 Task: Open a blank worksheet and write heading  Discount data  Add 10 product name:-  'Apple, Banana,_x000D_
Orange, Tomato, Potato, Onion, Carrot, Milk, Bread, Eggs (dozen). ' in June Last week sales are  1.99, 0.49, 0.79, 1.29, 0.99, 0.89, 0.69, 2.49, 1.99, 2.99.Discount (%):-  10, 20, 15, 5, 12, 8, 25, 10, 15, 20. Save page analysisQuarterlySales_Report_2022
Action: Mouse moved to (13, 23)
Screenshot: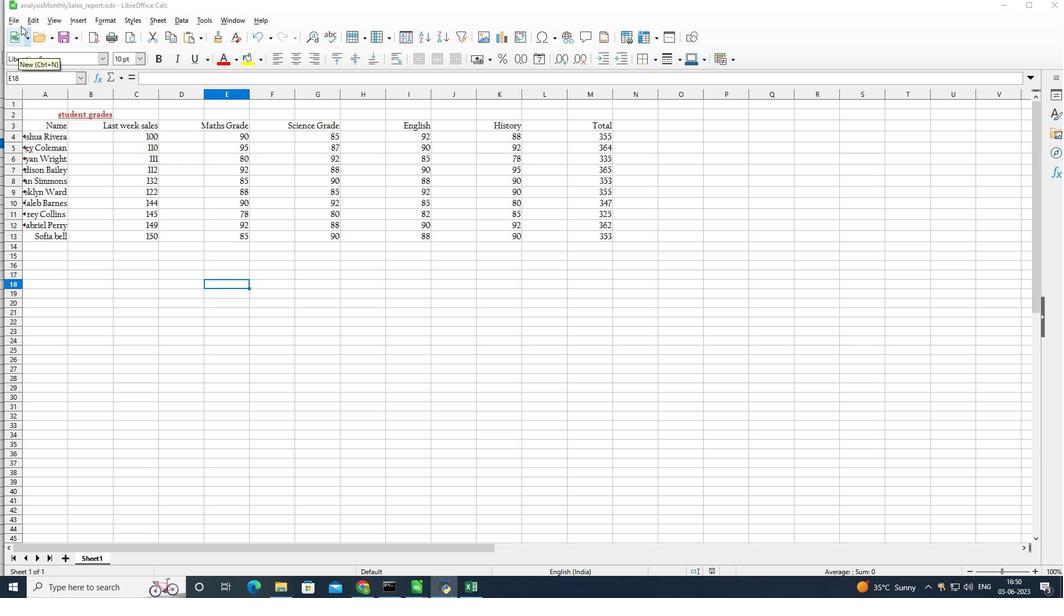 
Action: Mouse pressed left at (13, 23)
Screenshot: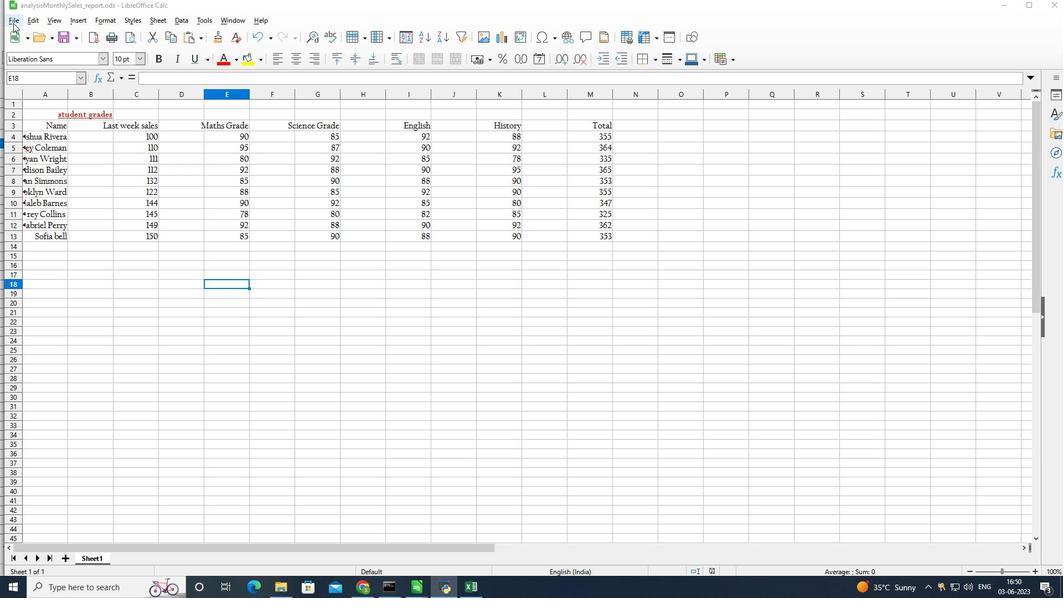 
Action: Mouse moved to (33, 34)
Screenshot: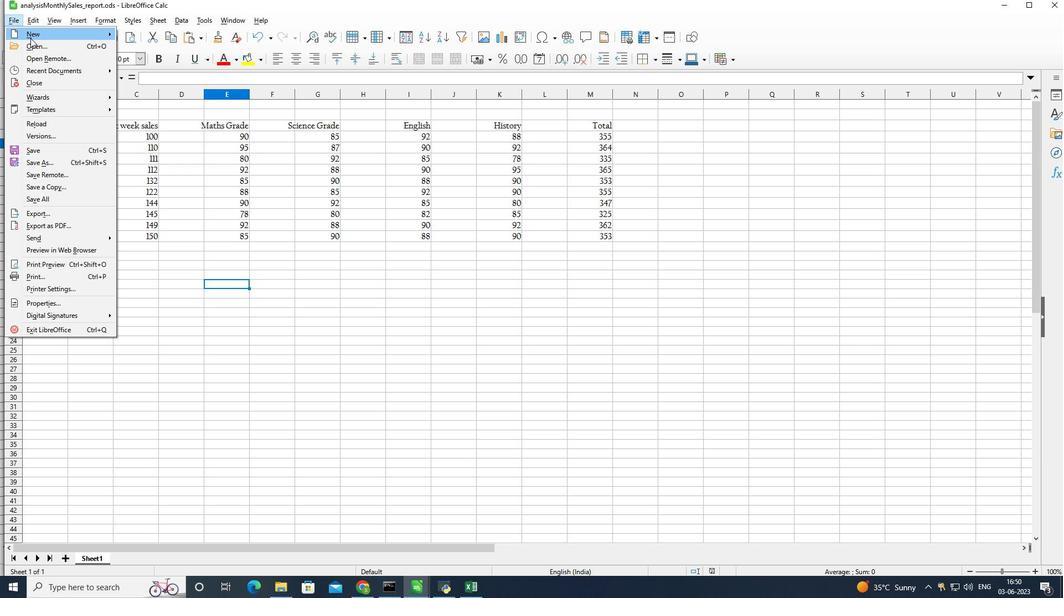 
Action: Mouse pressed left at (33, 34)
Screenshot: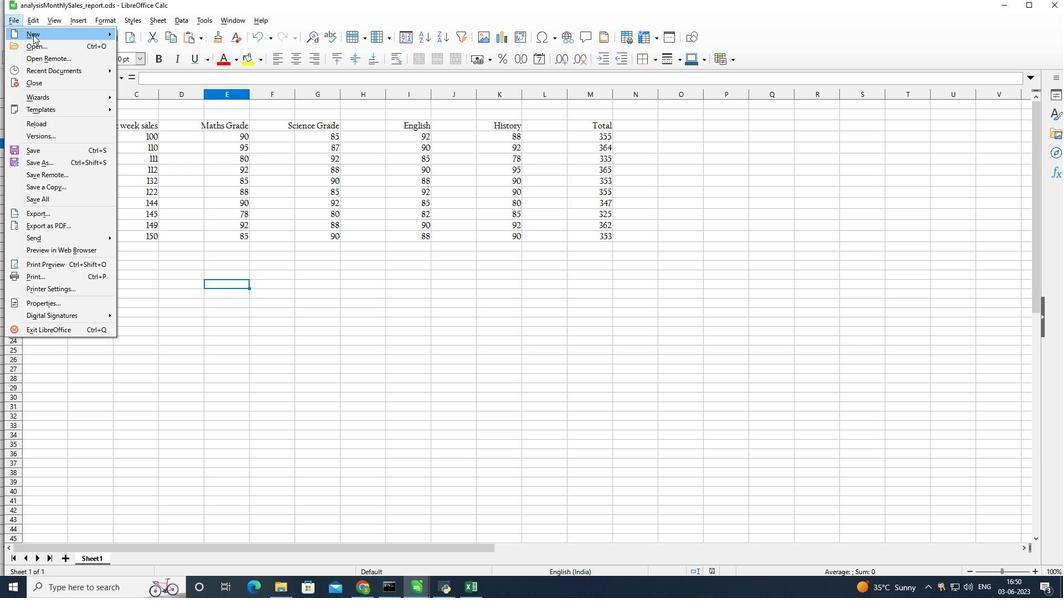 
Action: Mouse moved to (137, 45)
Screenshot: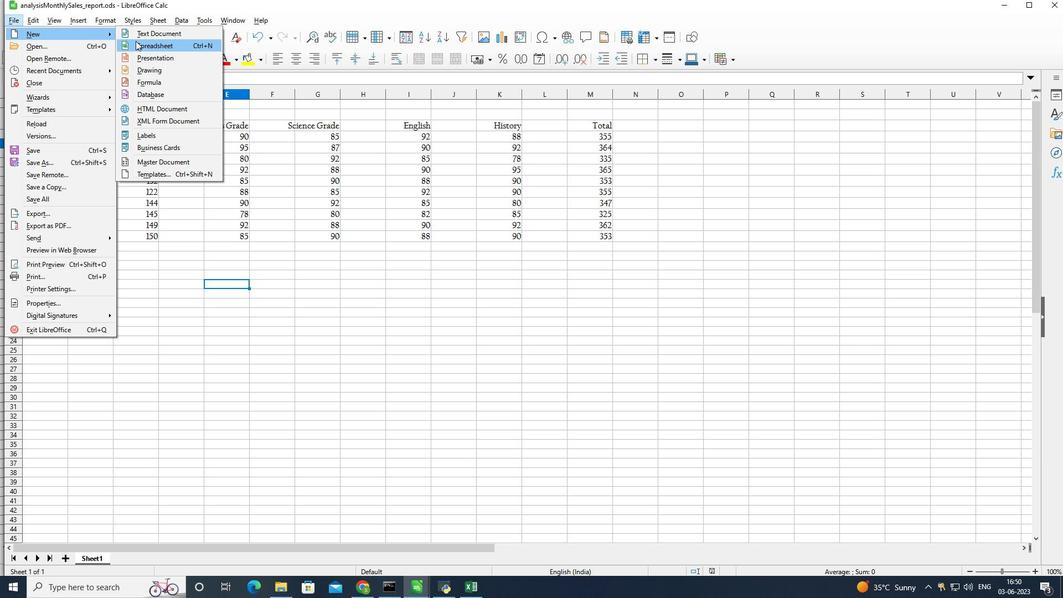 
Action: Mouse pressed left at (137, 45)
Screenshot: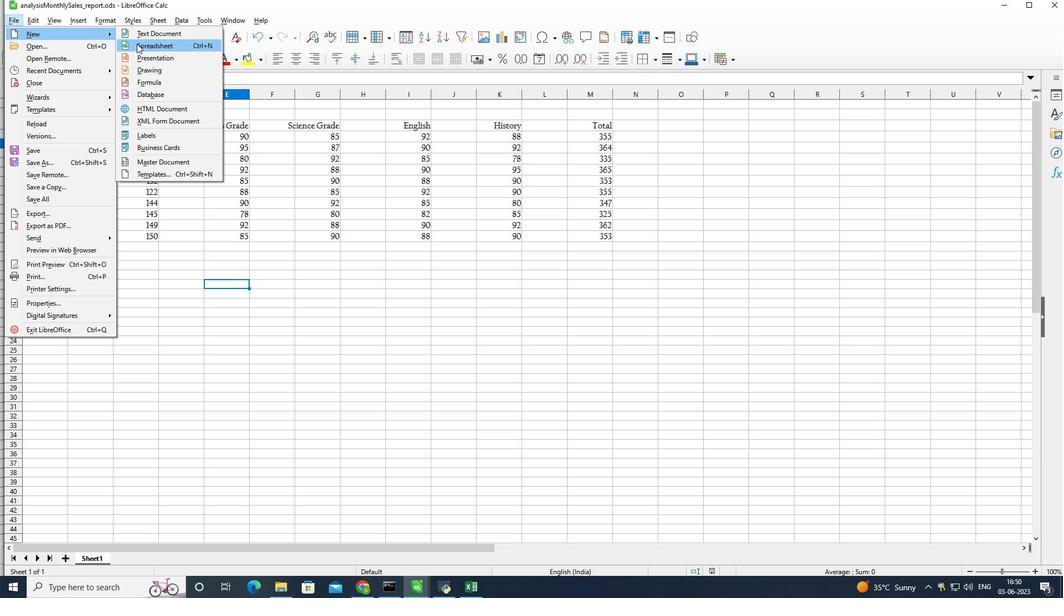 
Action: Mouse moved to (82, 114)
Screenshot: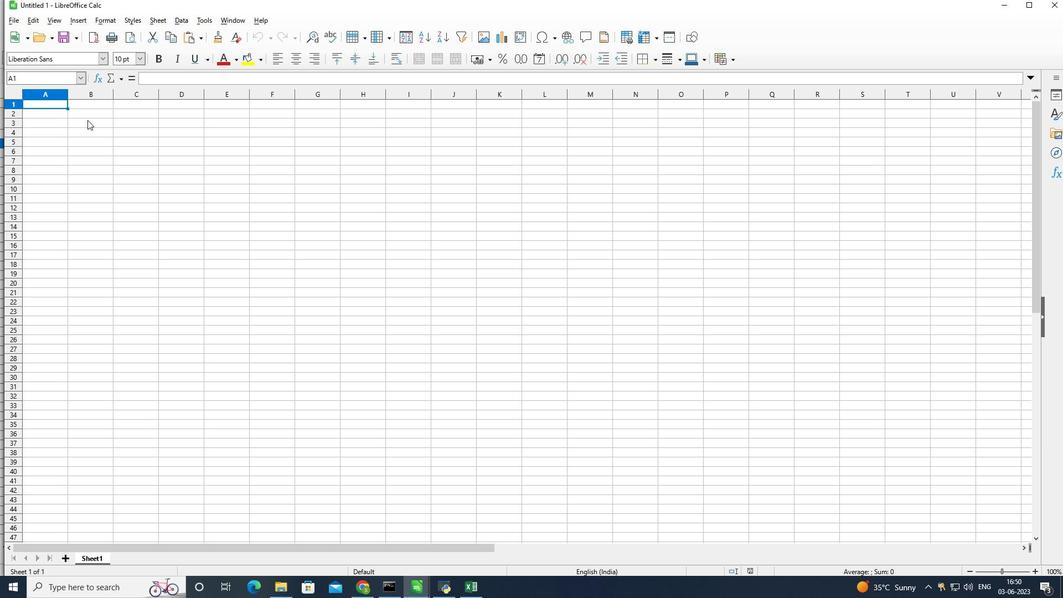 
Action: Mouse pressed left at (82, 114)
Screenshot: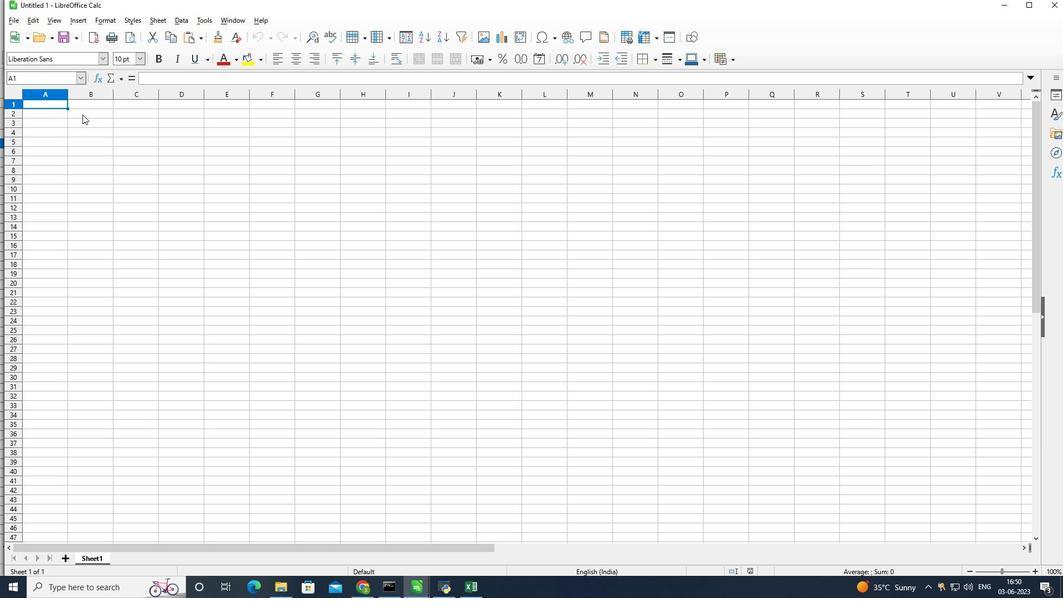 
Action: Mouse moved to (87, 93)
Screenshot: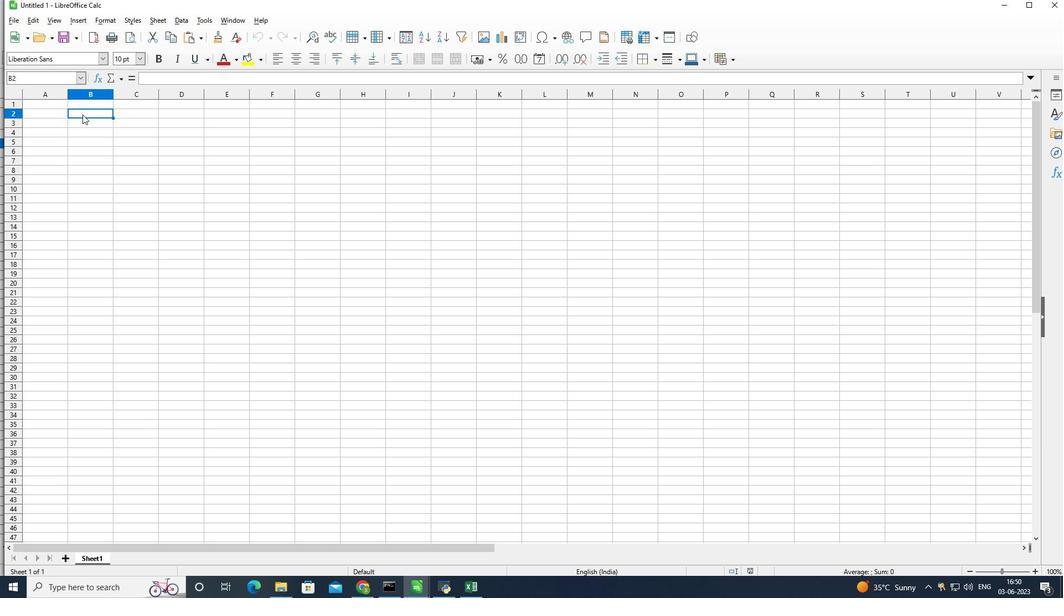 
Action: Key pressed <Key.shift>Discount<Key.space><Key.shift>Data<Key.enter>
Screenshot: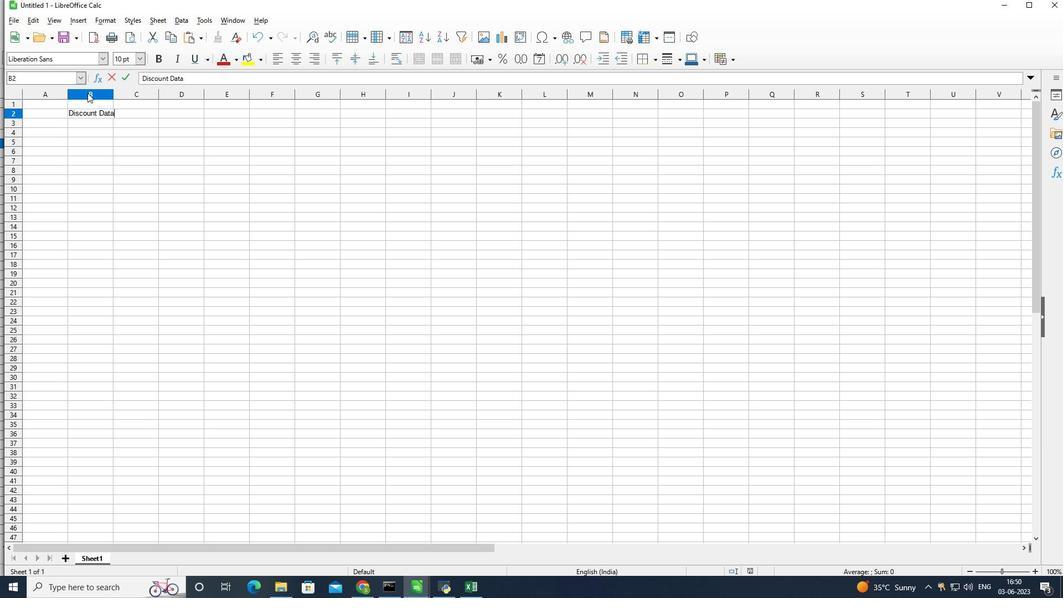
Action: Mouse moved to (50, 122)
Screenshot: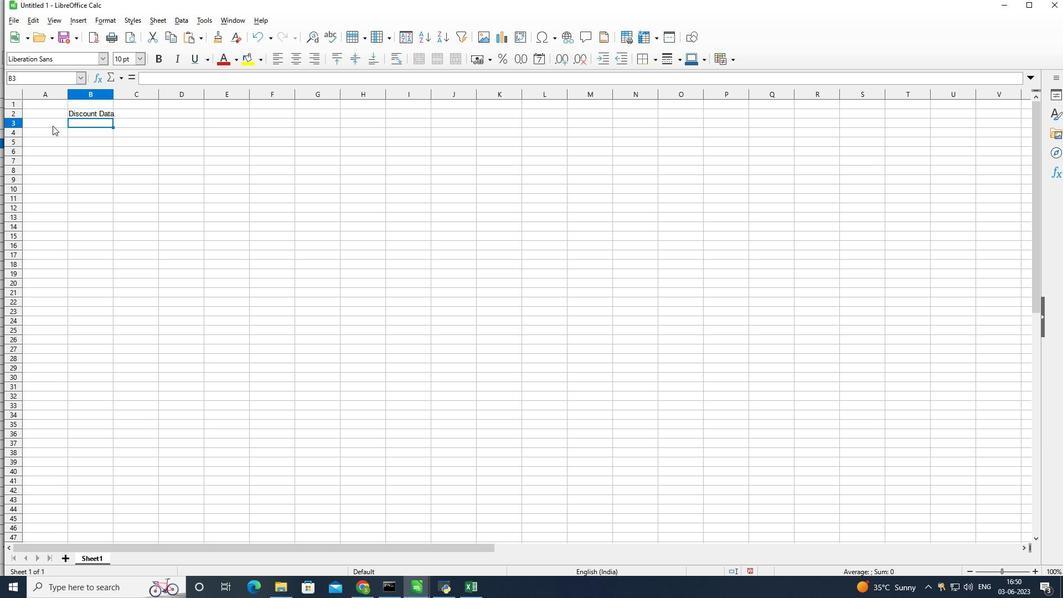 
Action: Mouse pressed left at (50, 122)
Screenshot: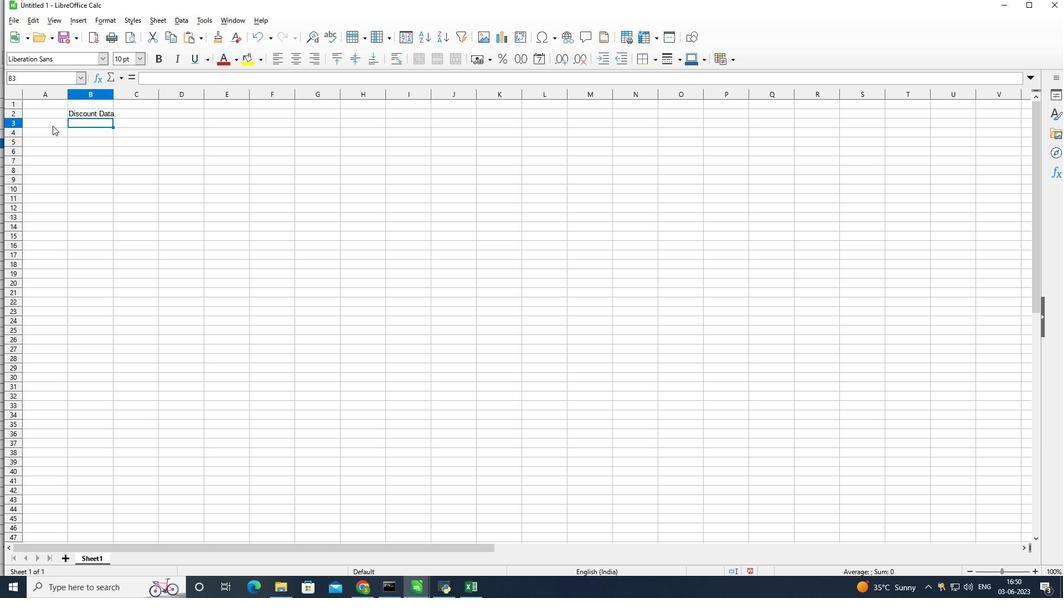 
Action: Mouse moved to (146, 184)
Screenshot: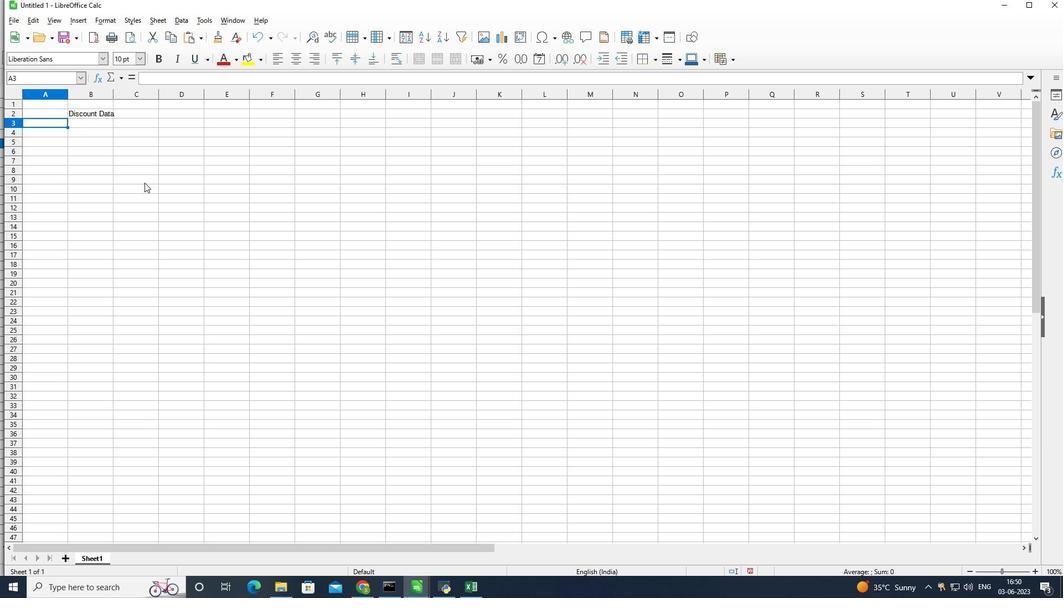 
Action: Key pressed <Key.shift>Name<Key.enter><Key.shift>Apple<Key.enter><Key.shift>Banan<Key.enter>
Screenshot: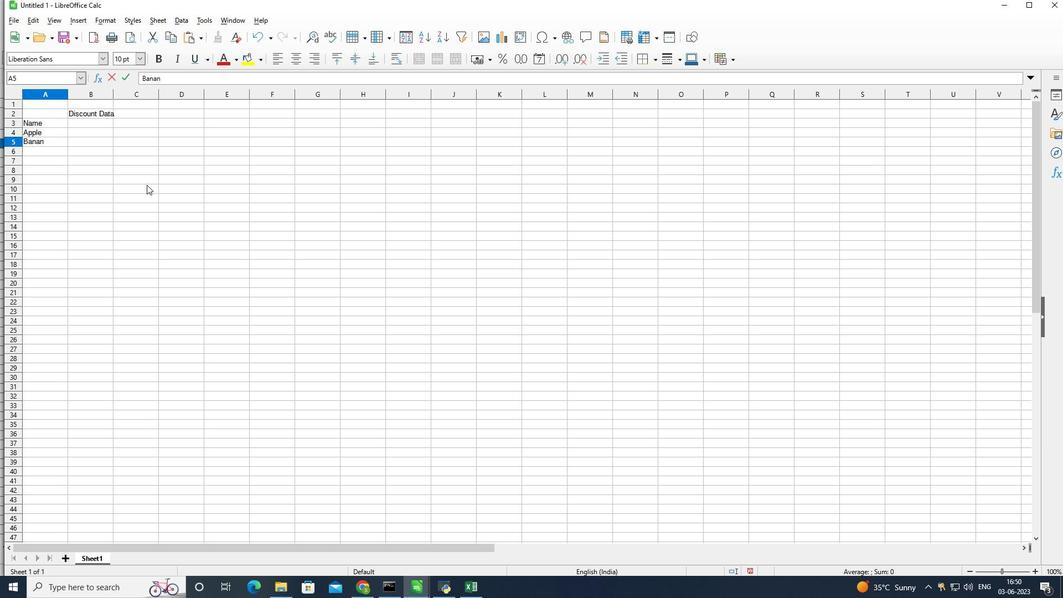 
Action: Mouse moved to (49, 140)
Screenshot: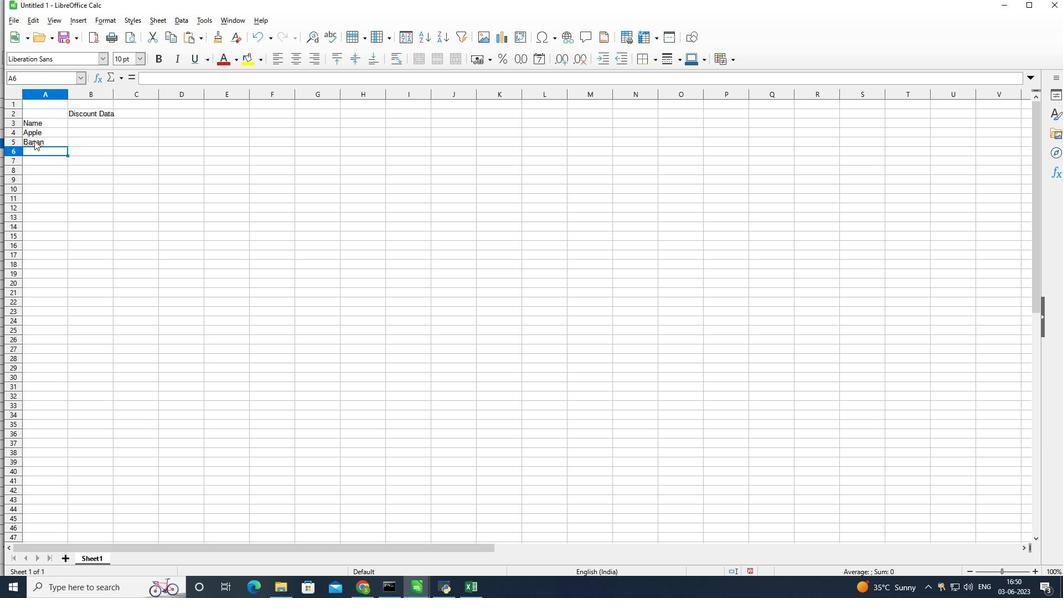 
Action: Mouse pressed left at (49, 140)
Screenshot: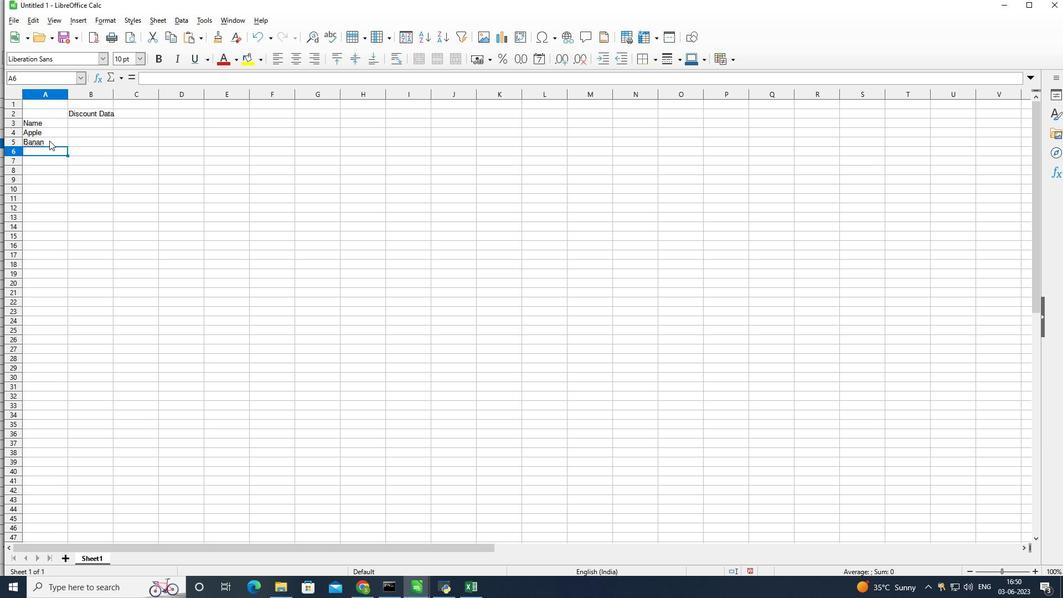 
Action: Mouse pressed left at (49, 140)
Screenshot: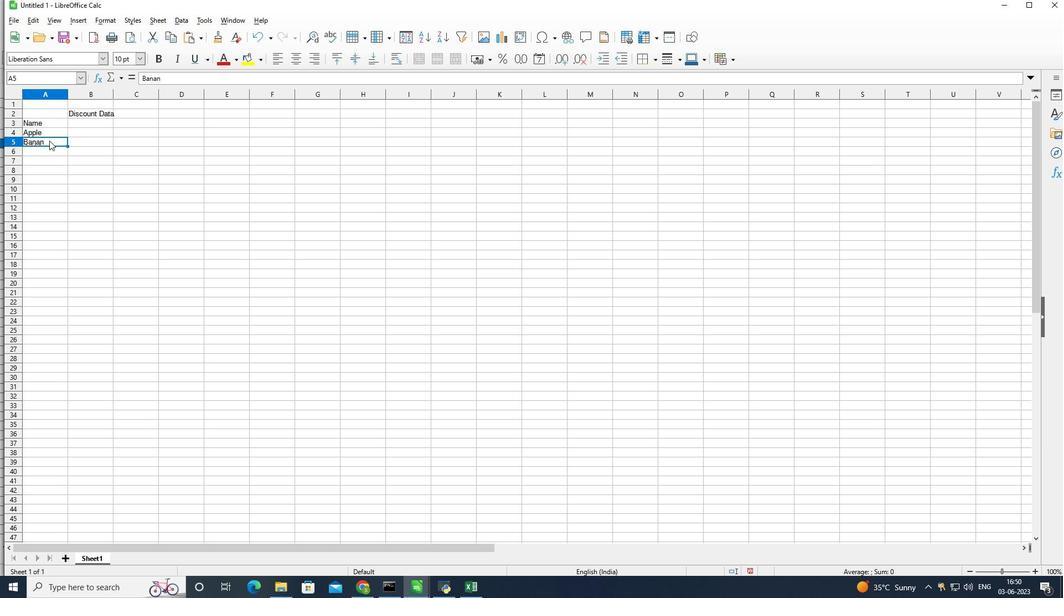 
Action: Key pressed a
Screenshot: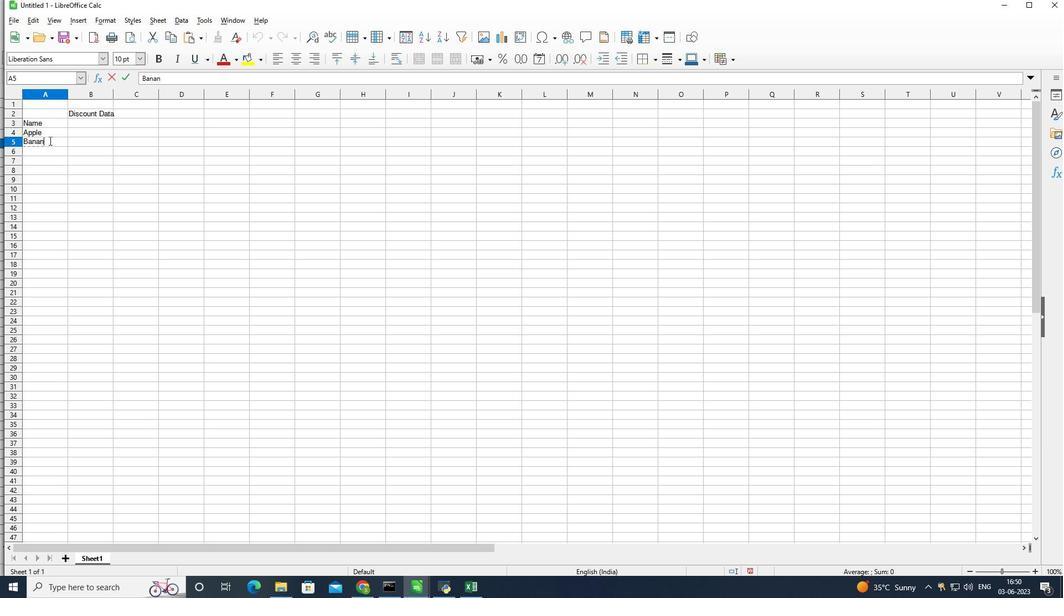 
Action: Mouse moved to (57, 151)
Screenshot: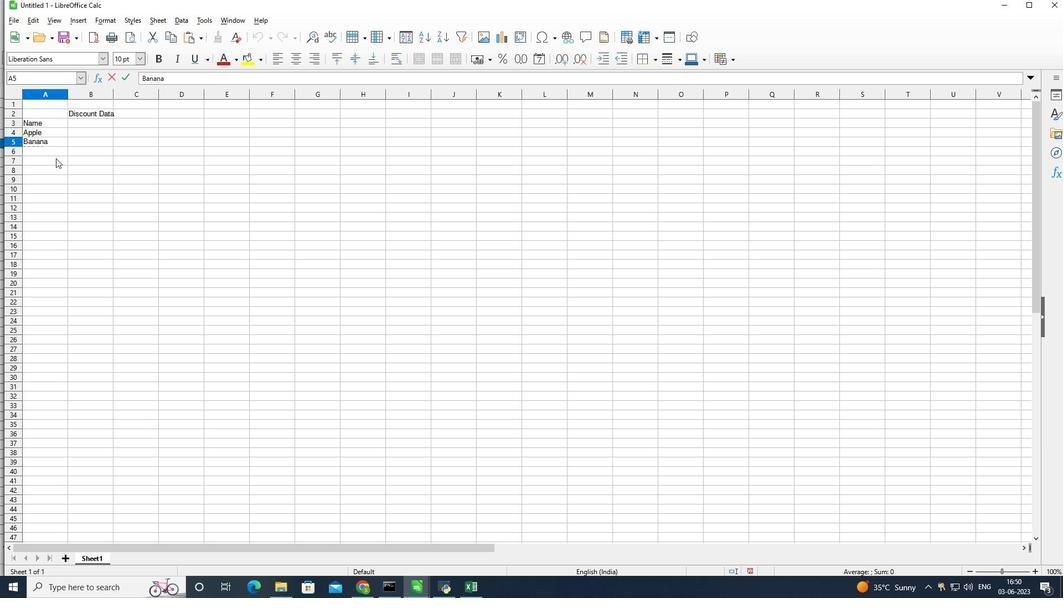 
Action: Mouse pressed left at (57, 151)
Screenshot: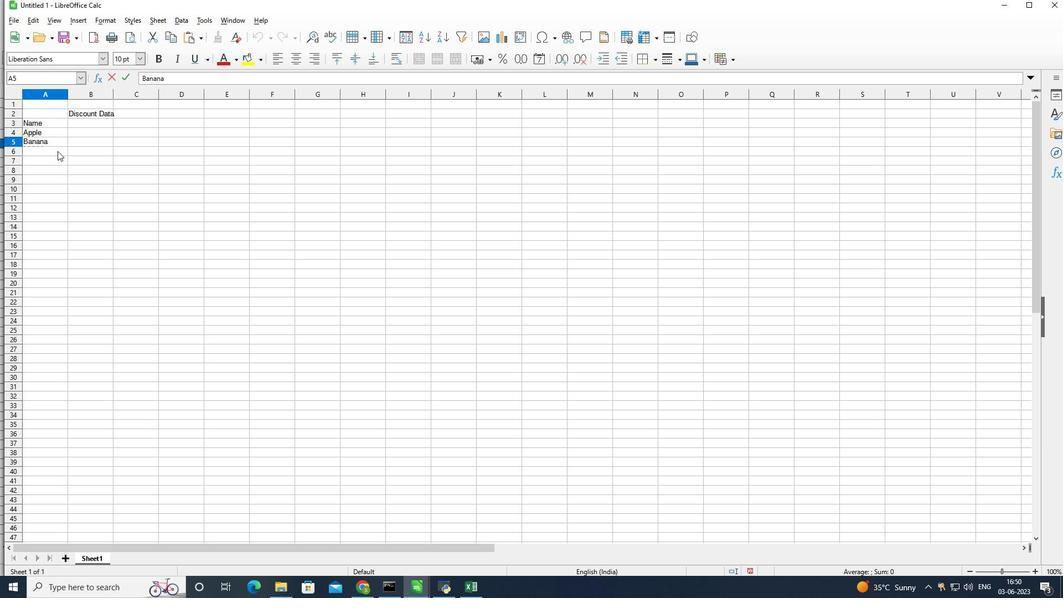 
Action: Mouse moved to (57, 151)
Screenshot: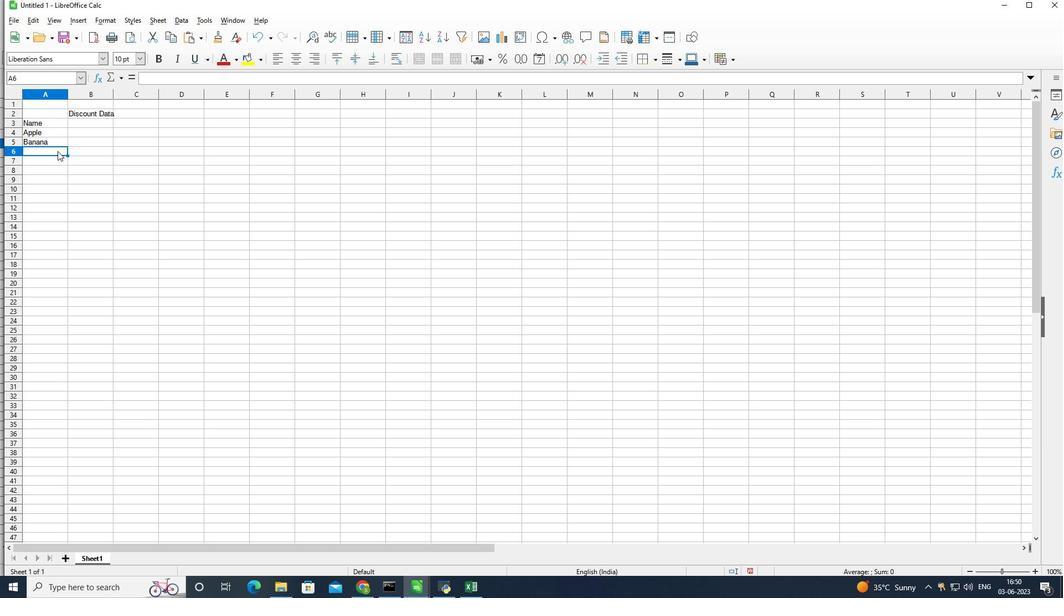 
Action: Key pressed <Key.shift>Orange<Key.enter><Key.shift>Tomato<Key.enter><Key.shift>Potato<Key.enter><Key.shift>Onion<Key.enter><Key.shift>Carrot<Key.enter><Key.shift>Milk<Key.enter><Key.shift>Bread<Key.enter><Key.shift>Egg<Key.enter>
Screenshot: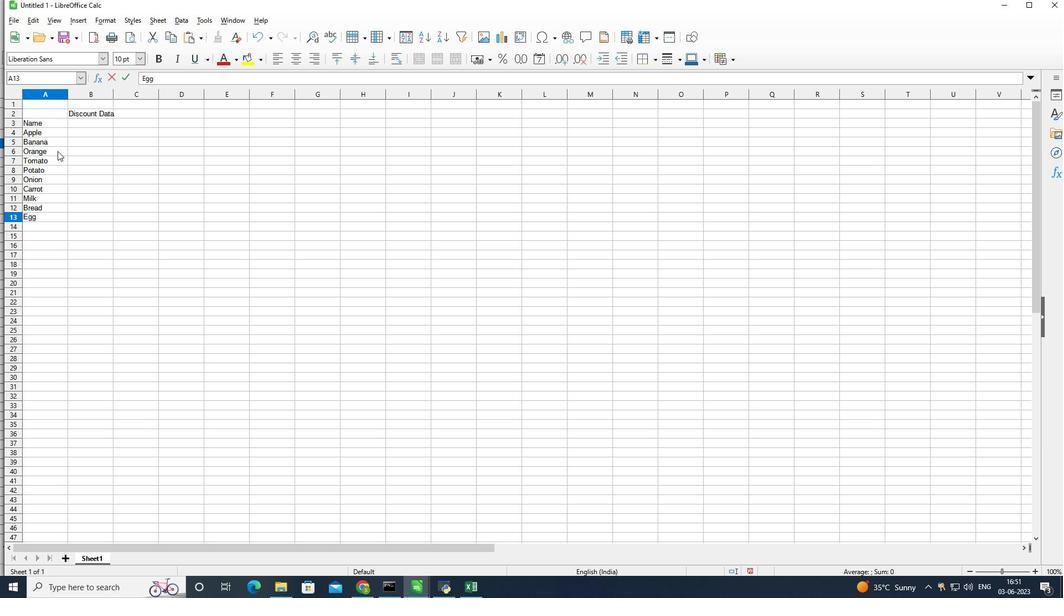 
Action: Mouse moved to (89, 124)
Screenshot: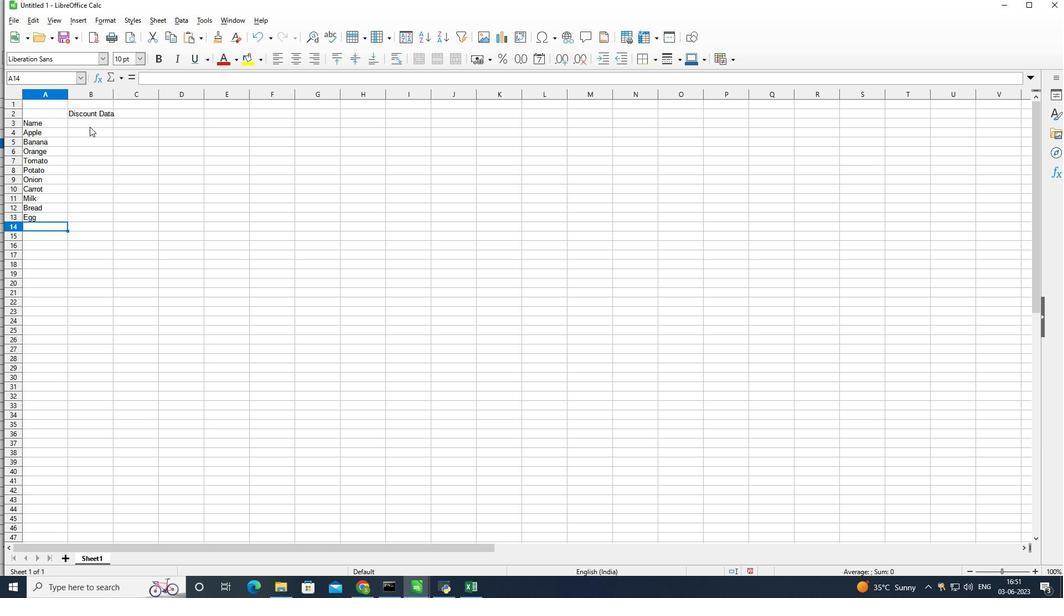 
Action: Mouse pressed left at (89, 124)
Screenshot: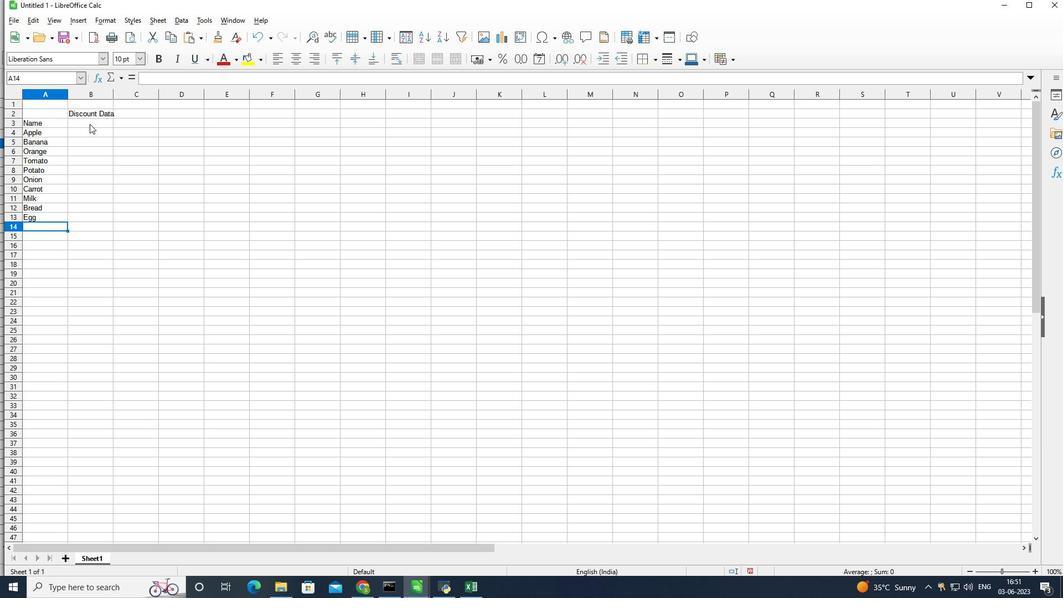 
Action: Key pressed <Key.shift><Key.shift><Key.shift><Key.shift><Key.shift><Key.shift><Key.shift><Key.shift><Key.shift><Key.shift><Key.shift><Key.shift><Key.shift><Key.shift><Key.shift><Key.shift><Key.shift><Key.shift><Key.shift><Key.shift><Key.shift><Key.shift><Key.shift><Key.shift><Key.shift><Key.shift><Key.shift><Key.shift><Key.shift><Key.shift><Key.shift><Key.shift><Key.shift><Key.shift><Key.shift><Key.shift>Last<Key.space>week<Key.space><Key.shift>sale<Key.enter>1.99<Key.enter>0.49<Key.enter>0.799<Key.backspace><Key.enter>1.29<Key.enter>0.99<Key.enter>0.89<Key.enter>0.69<Key.enter>2.49<Key.enter>1.99<Key.enter>2.99
Screenshot: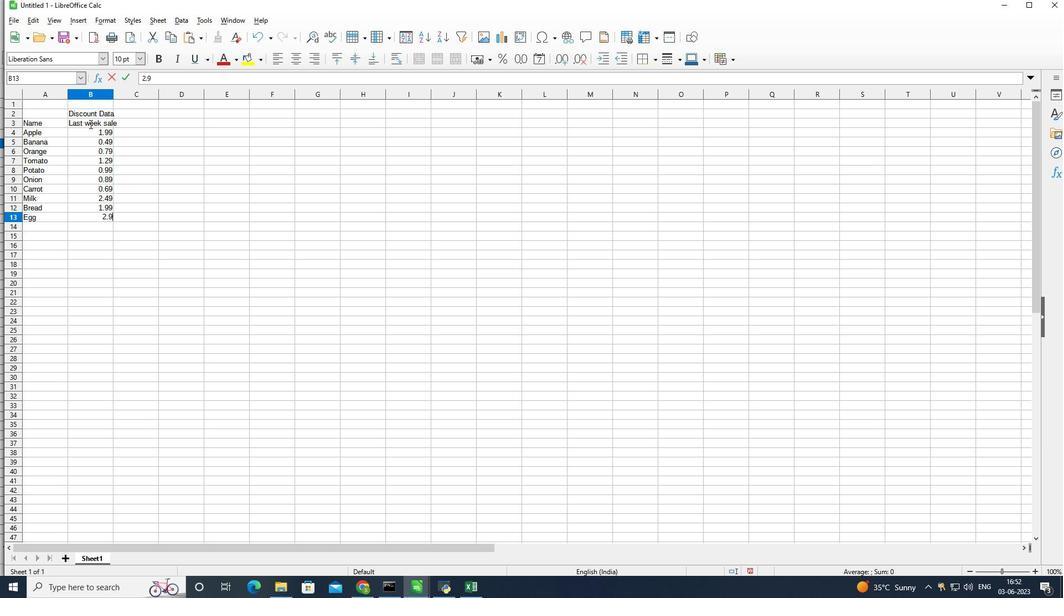 
Action: Mouse moved to (140, 121)
Screenshot: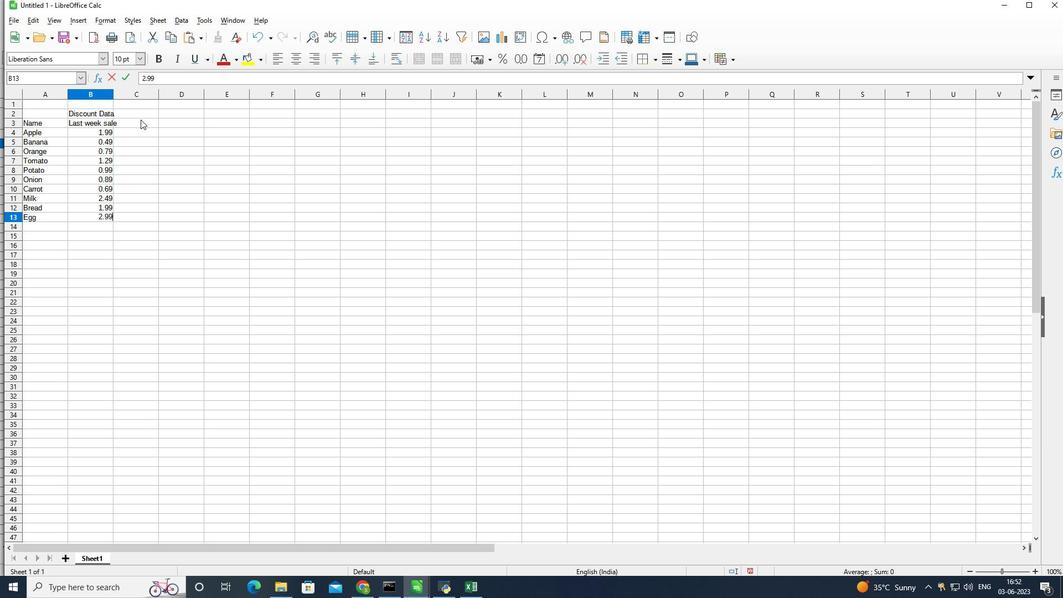 
Action: Mouse pressed left at (140, 121)
Screenshot: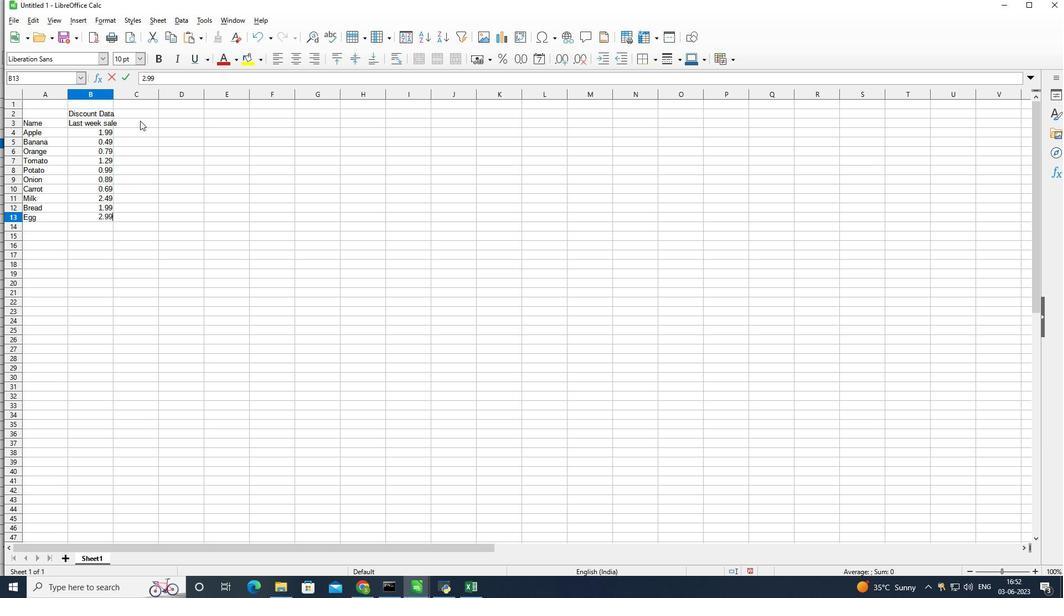 
Action: Mouse moved to (146, 116)
Screenshot: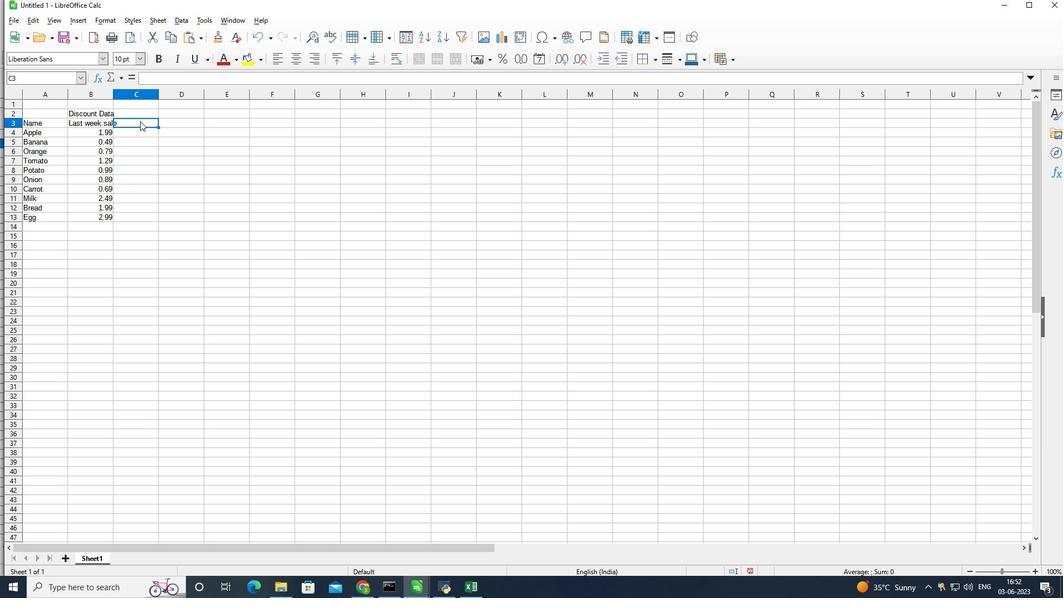 
Action: Key pressed <Key.shift><Key.shift><Key.shift><Key.shift><Key.shift><Key.shift><Key.shift><Key.shift><Key.shift><Key.shift><Key.shift><Key.shift><Key.shift>Discount<Key.enter>10<Key.enter>20<Key.enter>15<Key.enter>5<Key.enter>12<Key.enter>8<Key.enter>3<Key.backspace>25<Key.enter>10<Key.enter>15<Key.enter>20<Key.enter>
Screenshot: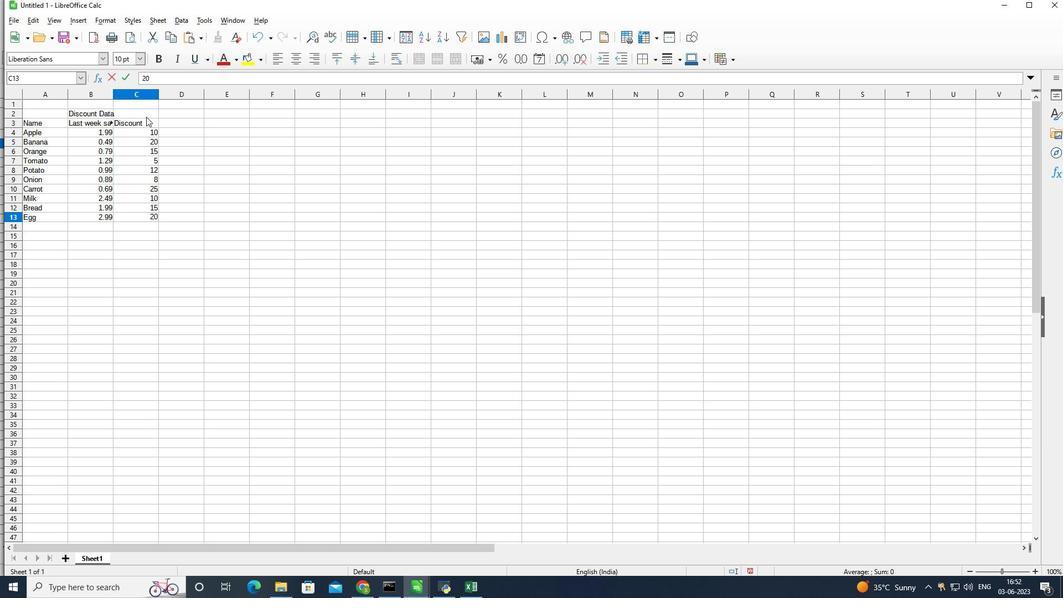 
Action: Mouse moved to (238, 192)
Screenshot: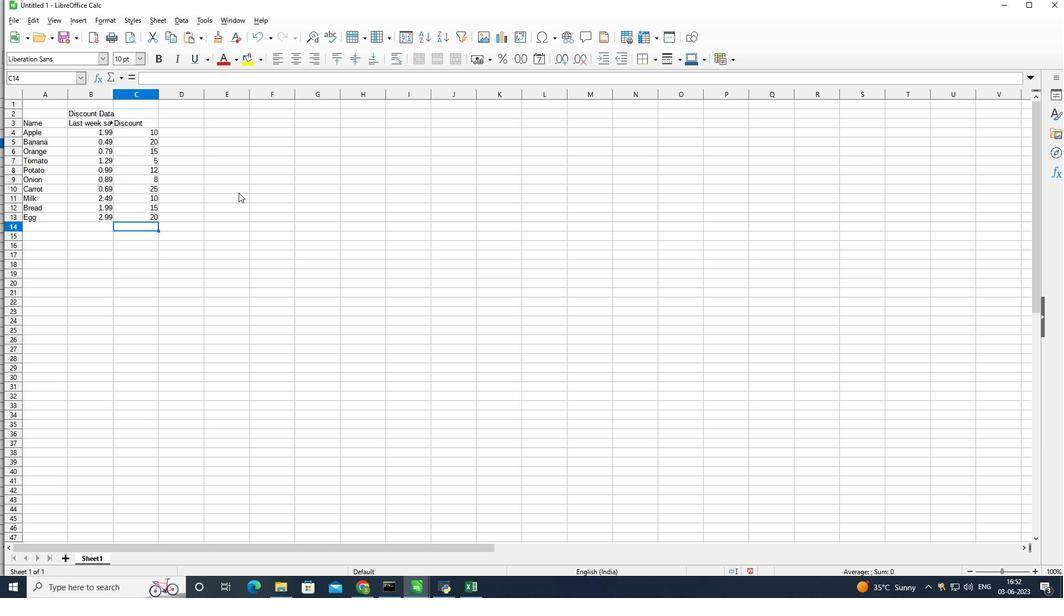 
Action: Key pressed ctrl+S
Screenshot: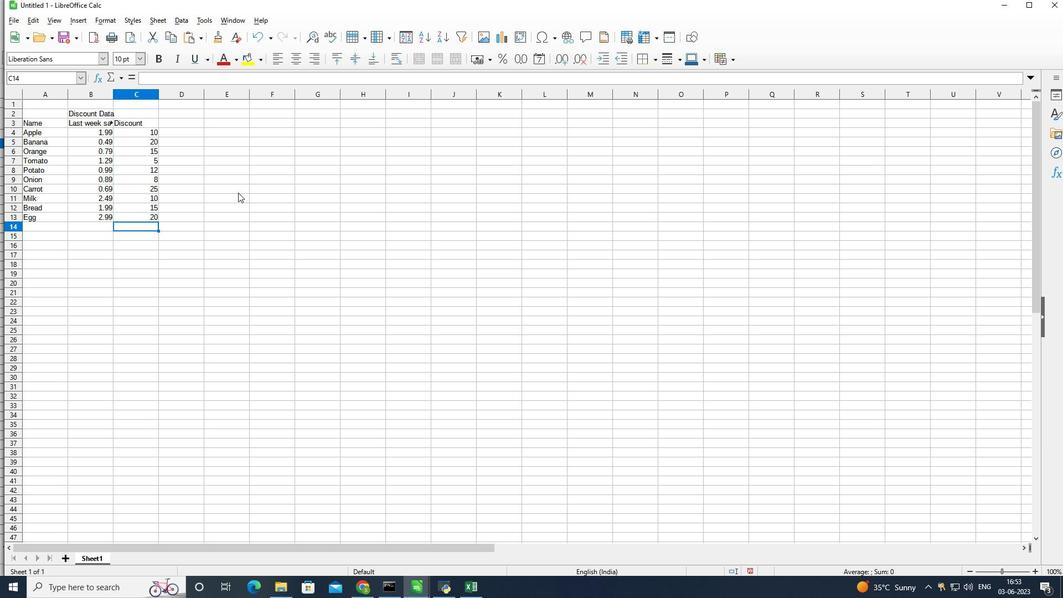 
Action: Mouse moved to (272, 213)
Screenshot: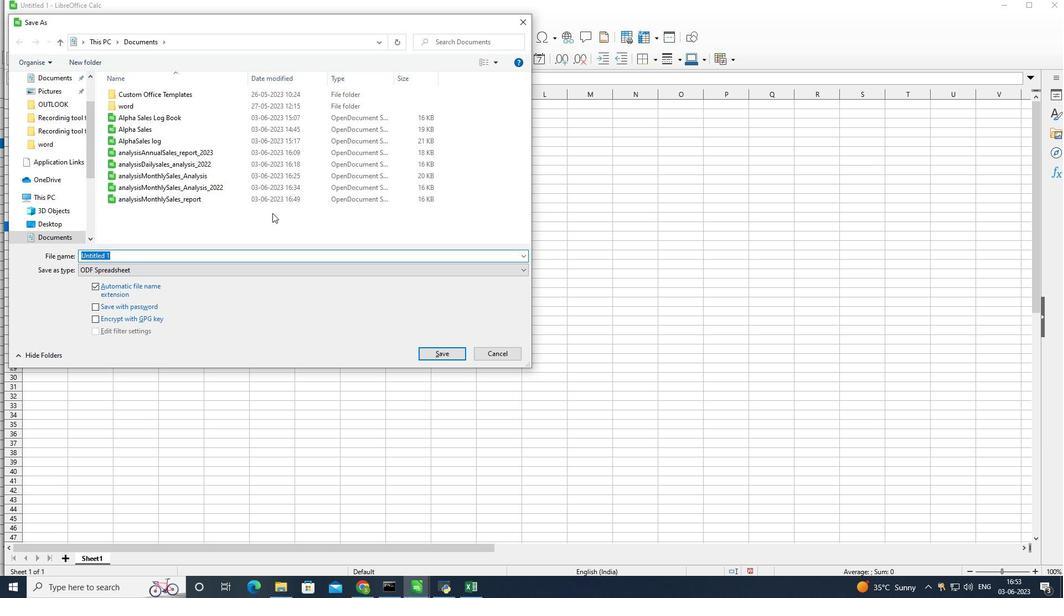 
Action: Key pressed ananlysis<Key.shift>Quarterly<Key.shift>Sales<Key.shift_r>_<Key.shift>Report<Key.shift_r>_2022<Key.enter>
Screenshot: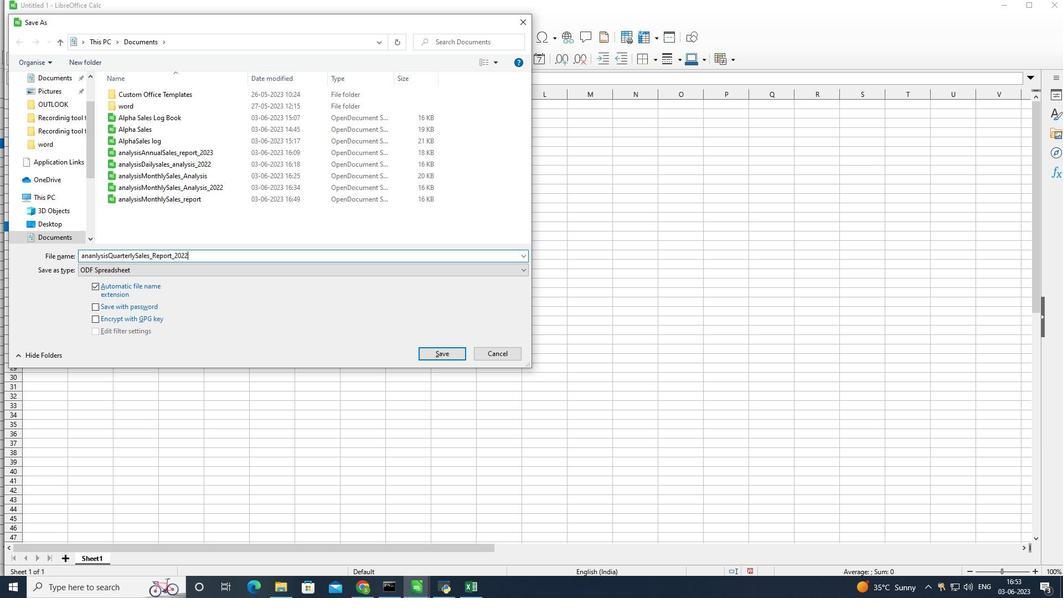 
Action: Mouse moved to (288, 210)
Screenshot: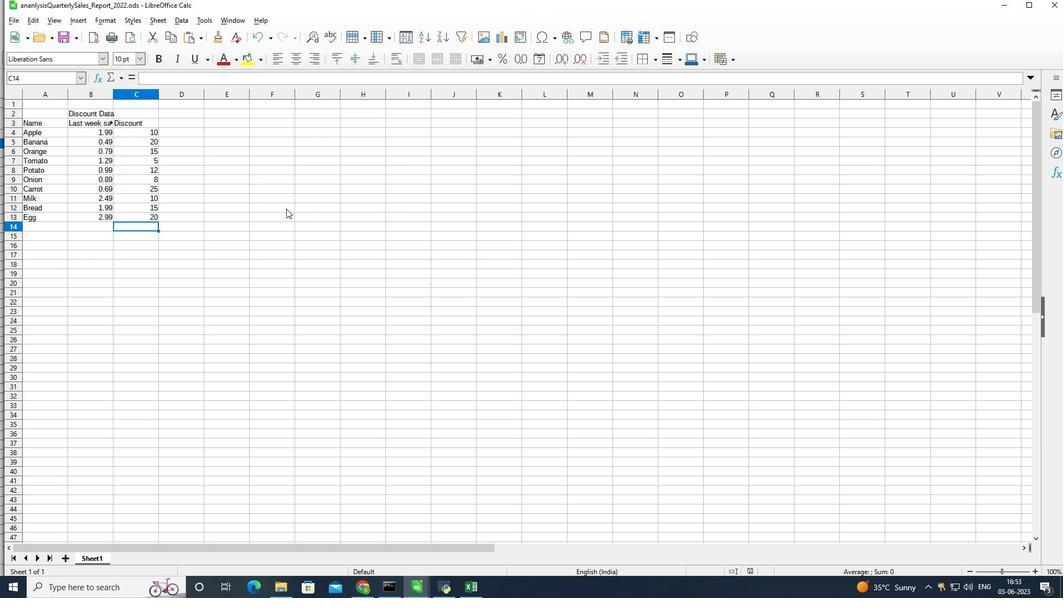 
